 Task: Create in the project VantageTech in Backlog an issue 'Create a new online platform for online art courses with advanced virtual exhibition and portfolio features', assign it to team member softage.3@softage.net and change the status to IN PROGRESS.
Action: Mouse moved to (188, 57)
Screenshot: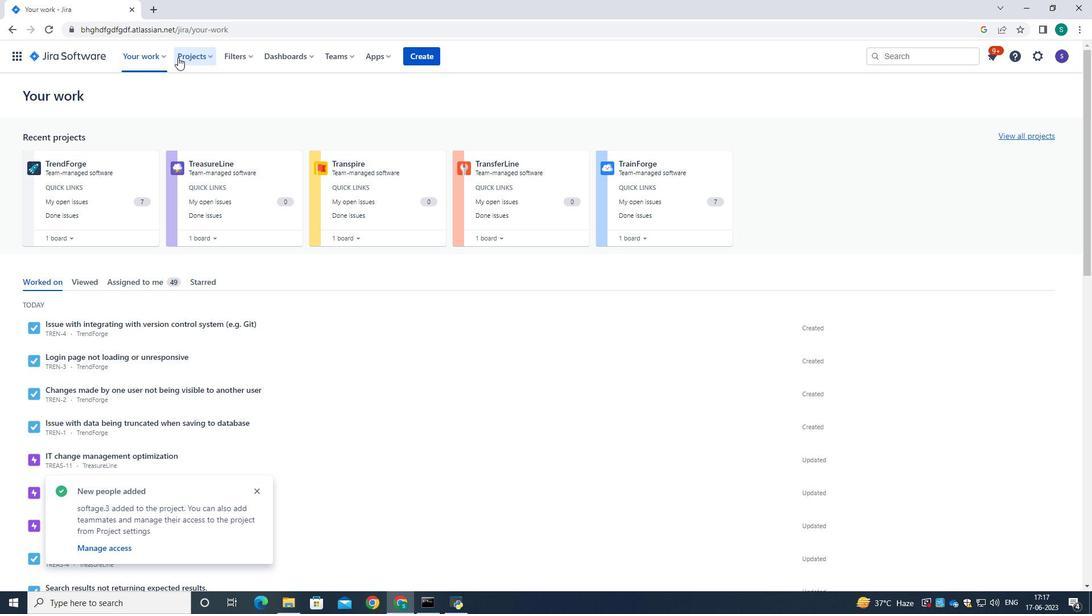 
Action: Mouse pressed left at (188, 57)
Screenshot: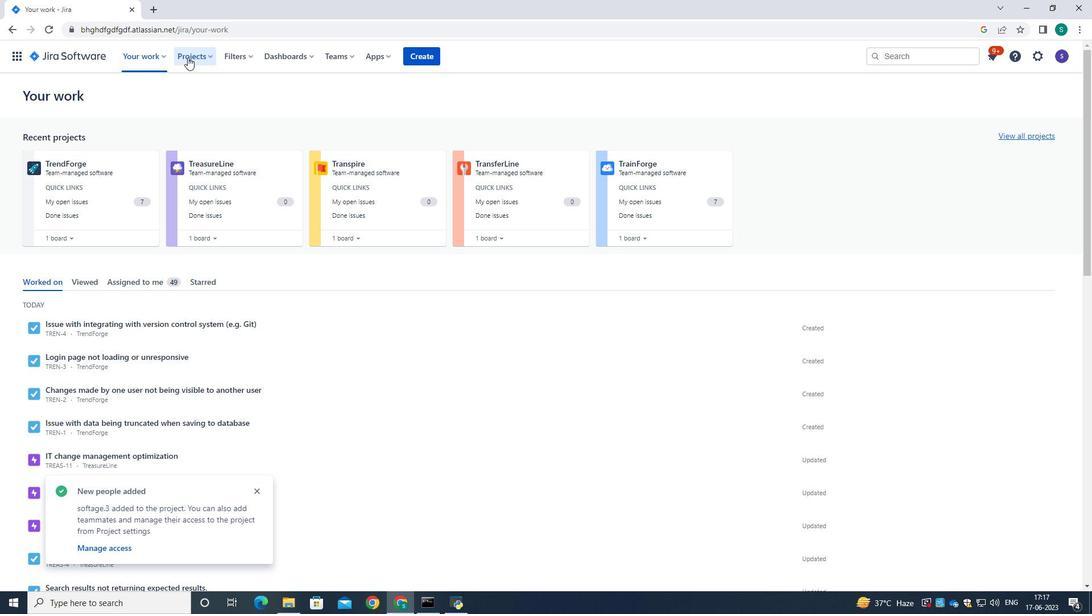 
Action: Mouse moved to (201, 60)
Screenshot: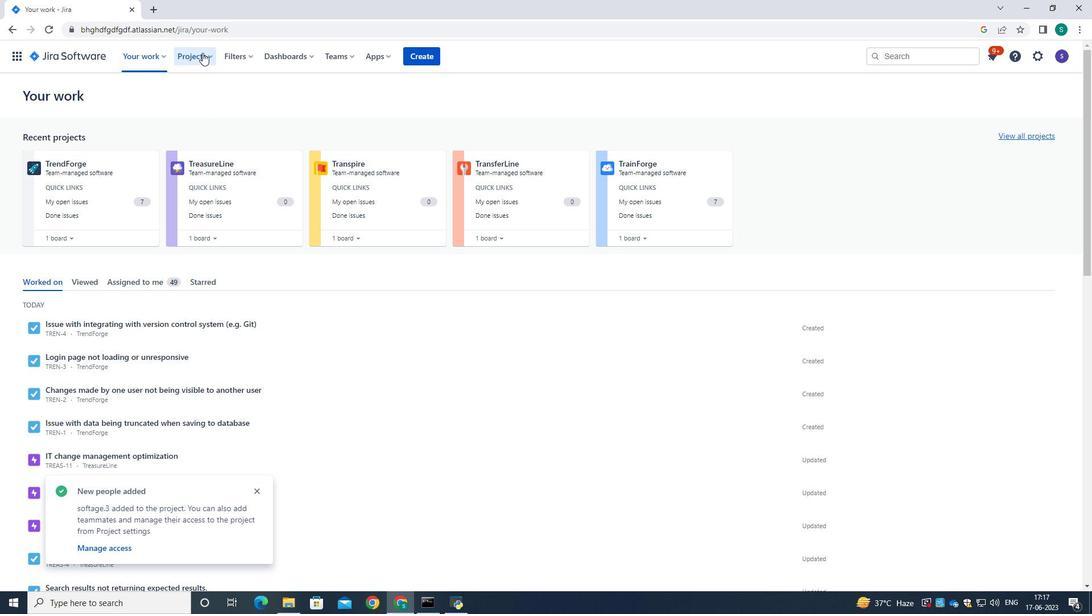 
Action: Mouse pressed left at (201, 60)
Screenshot: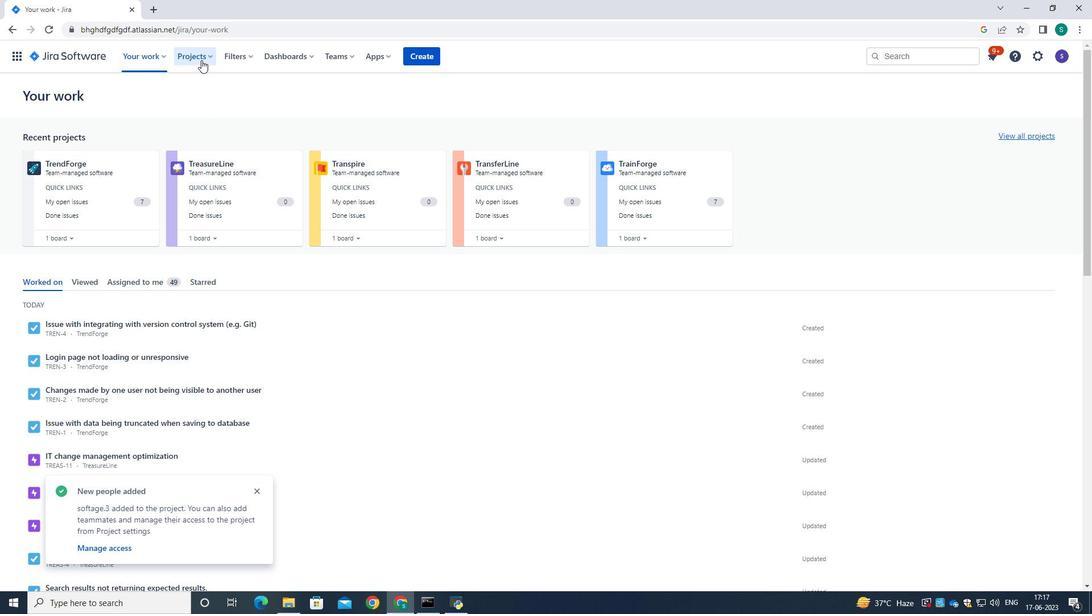 
Action: Mouse moved to (258, 492)
Screenshot: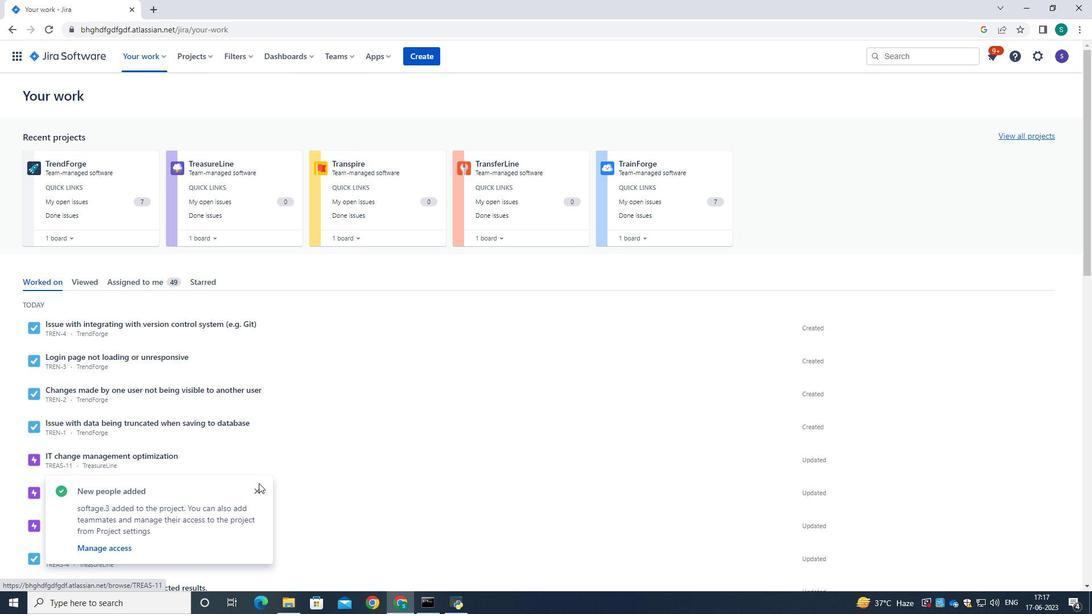 
Action: Mouse pressed left at (258, 492)
Screenshot: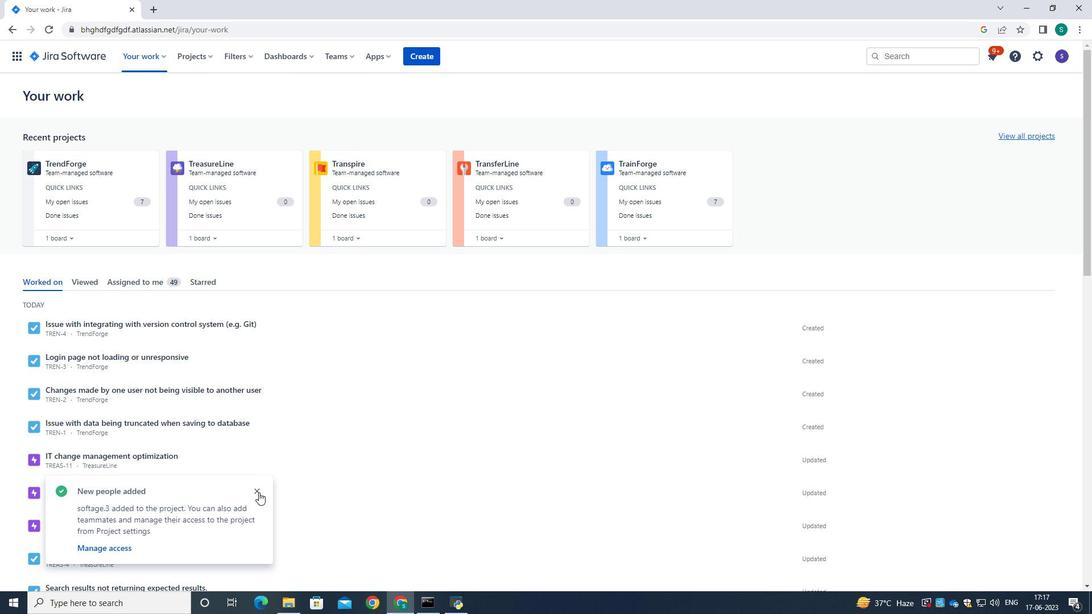 
Action: Mouse moved to (207, 60)
Screenshot: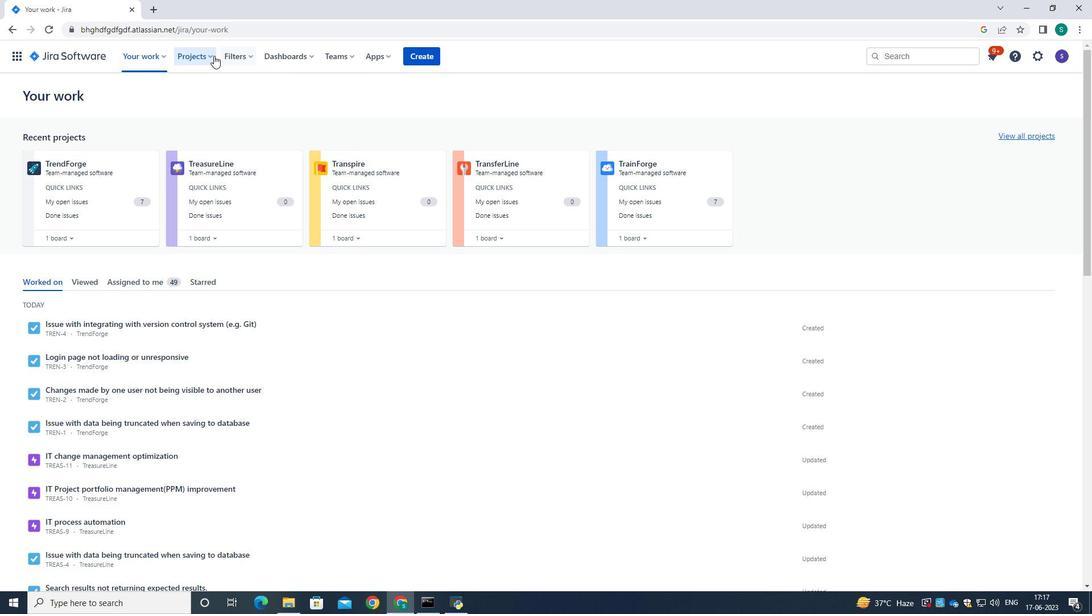 
Action: Mouse pressed left at (207, 60)
Screenshot: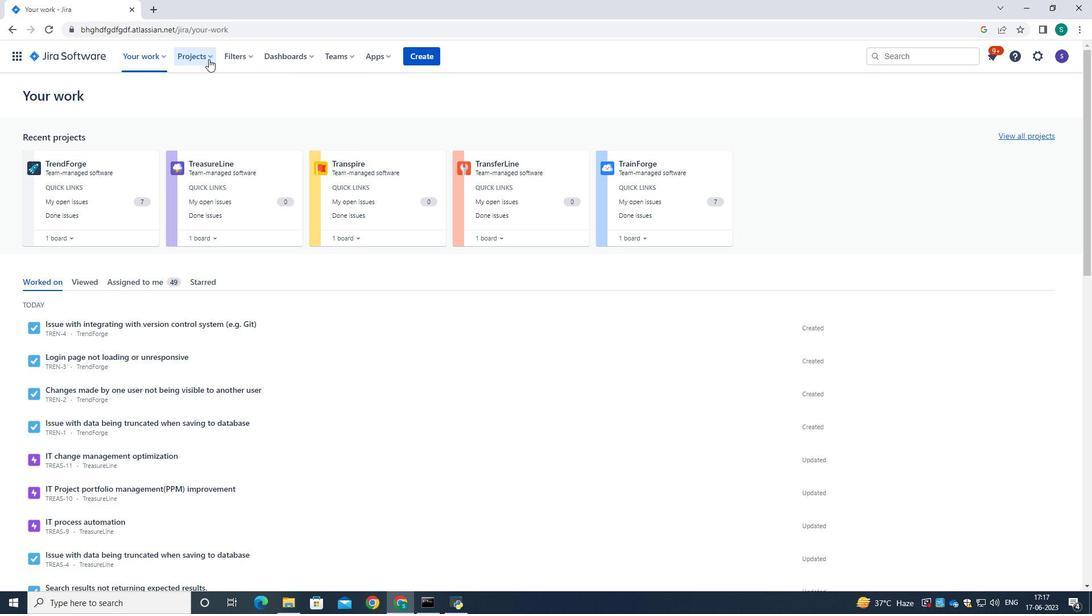 
Action: Mouse moved to (220, 116)
Screenshot: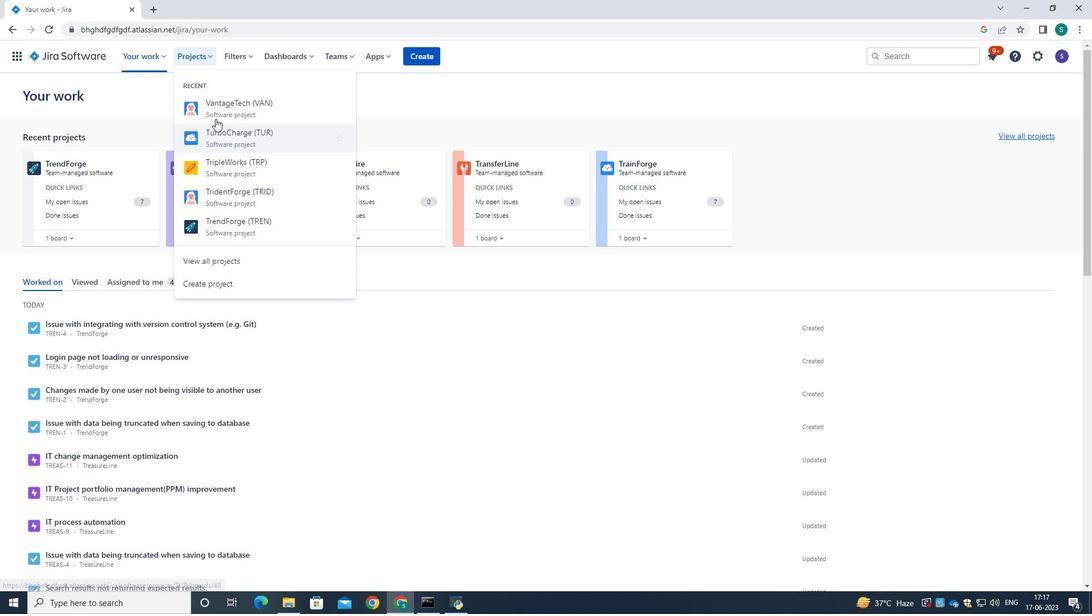 
Action: Mouse pressed left at (220, 116)
Screenshot: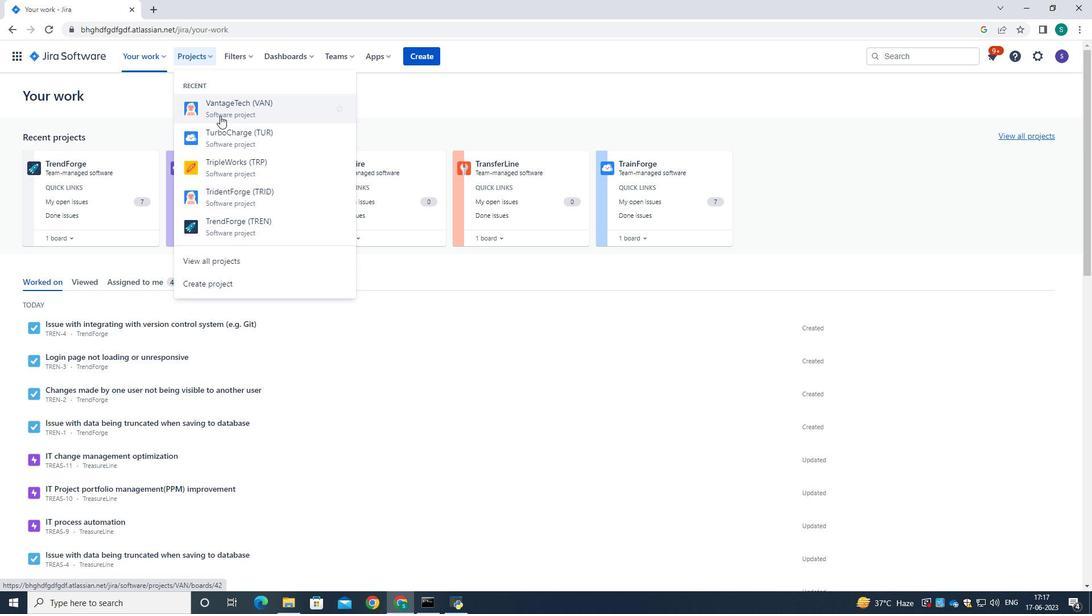 
Action: Mouse moved to (76, 175)
Screenshot: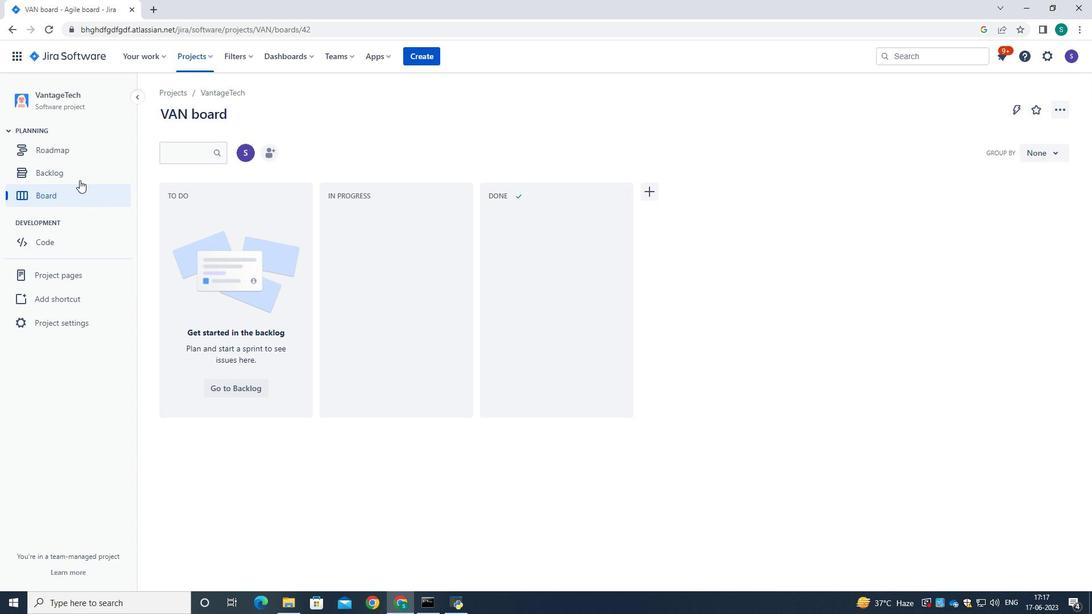 
Action: Mouse pressed left at (76, 175)
Screenshot: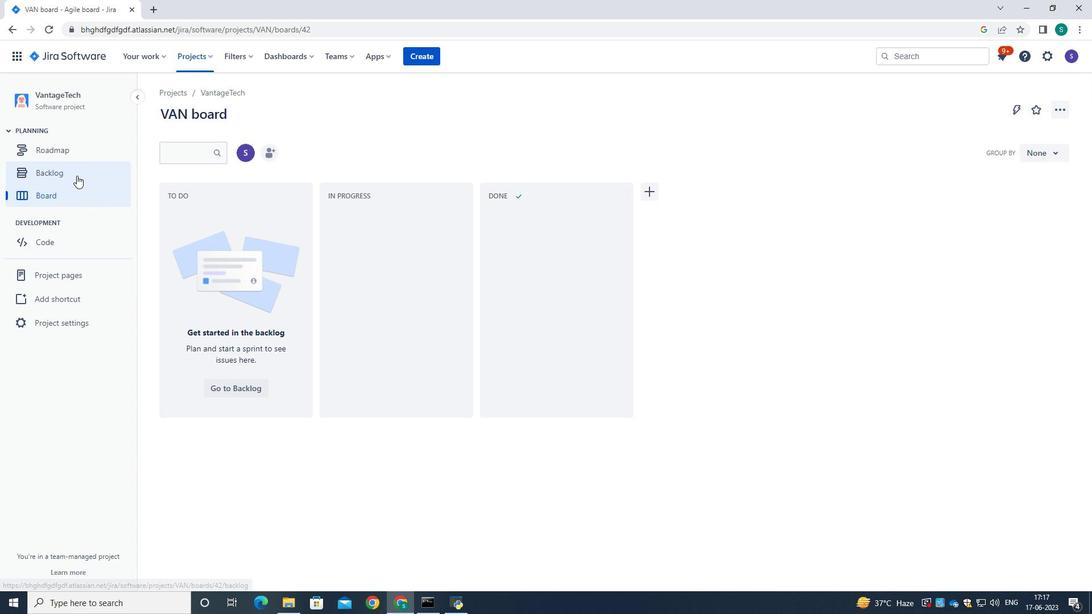 
Action: Mouse moved to (364, 278)
Screenshot: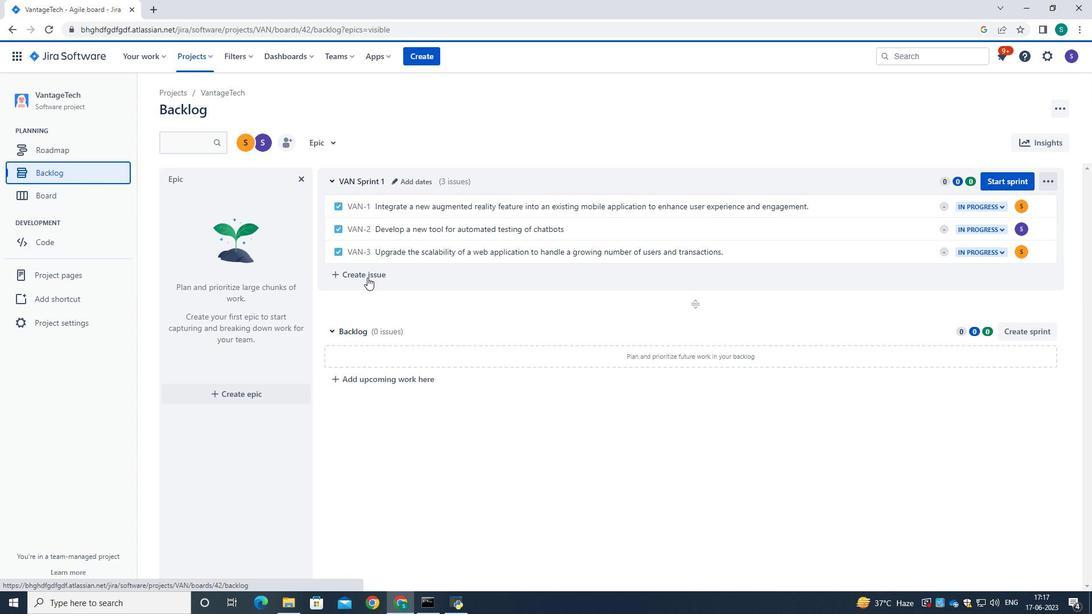 
Action: Mouse pressed left at (364, 278)
Screenshot: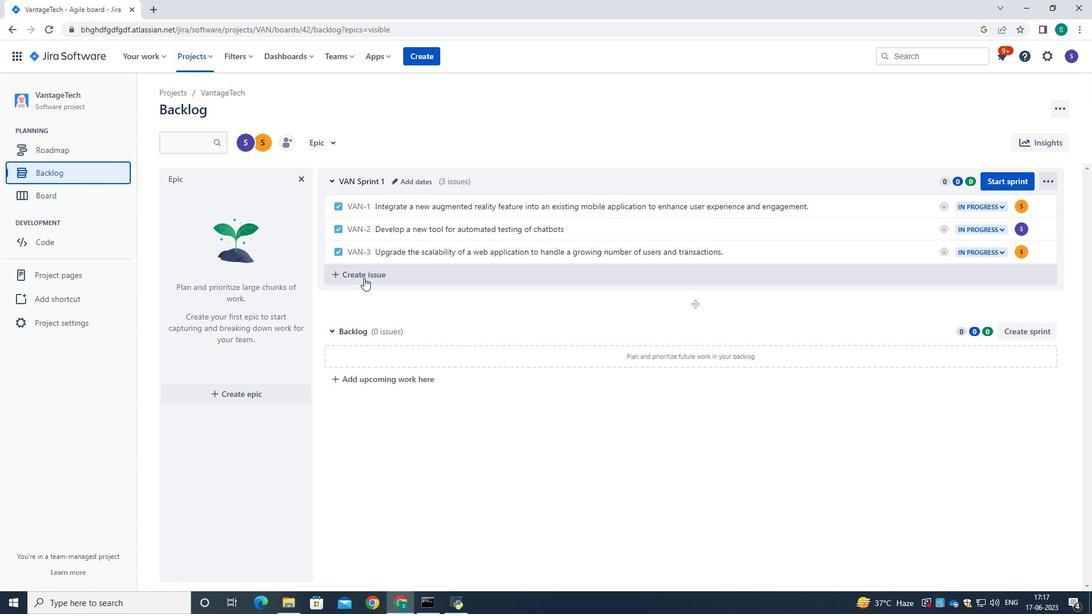 
Action: Mouse moved to (394, 276)
Screenshot: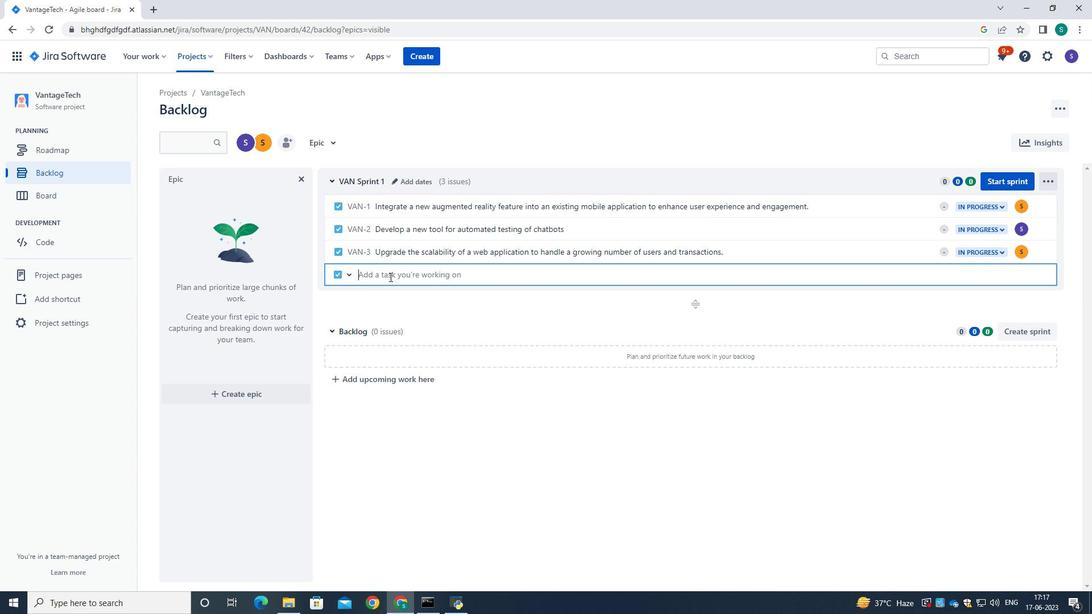 
Action: Mouse pressed left at (394, 276)
Screenshot: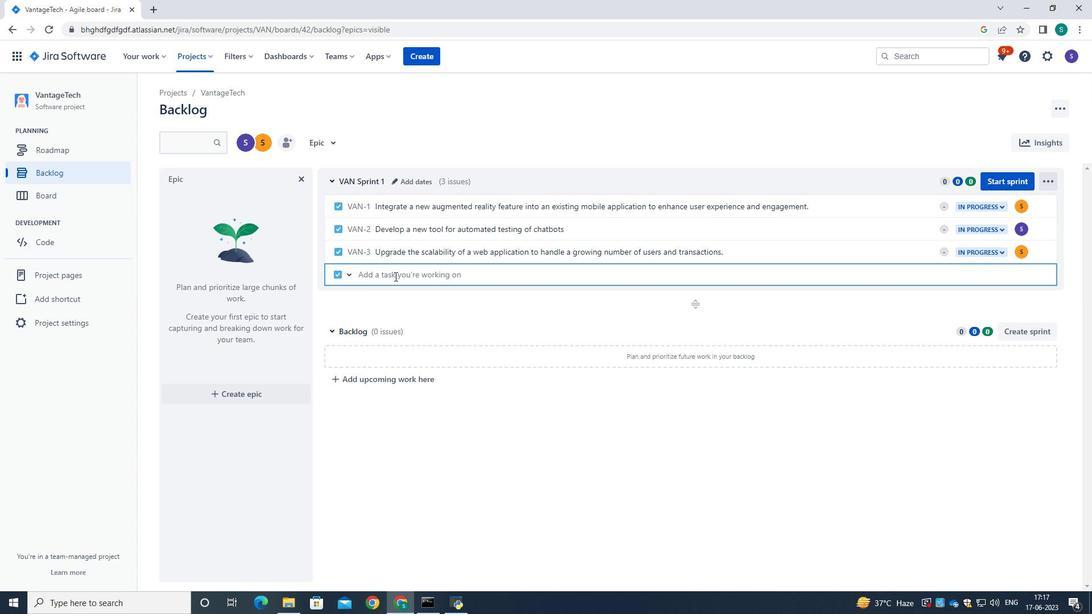 
Action: Key pressed <Key.caps_lock>C<Key.caps_lock>reate<Key.space>a<Key.space>new<Key.space>online<Key.space>platform<Key.space>for<Key.space>online<Key.space>art<Key.space>courses<Key.space>with<Key.space>advacn<Key.backspace><Key.backspace>nced<Key.space>virtual<Key.space>exhibition<Key.space>and<Key.space>portfoliio<Key.backspace><Key.backspace>o<Key.space>features.<Key.enter>
Screenshot: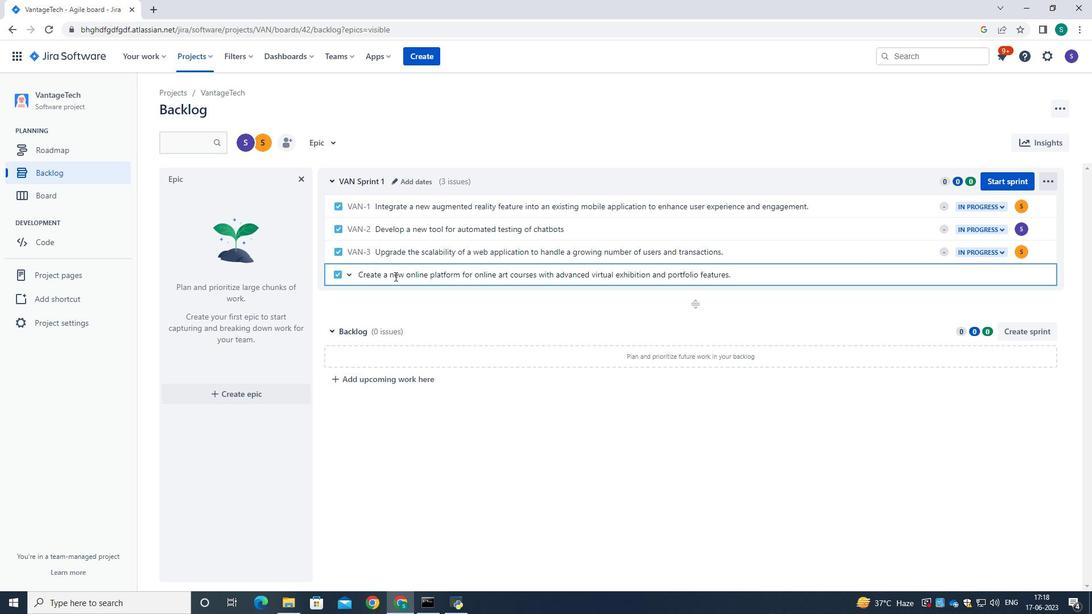 
Action: Mouse moved to (1019, 273)
Screenshot: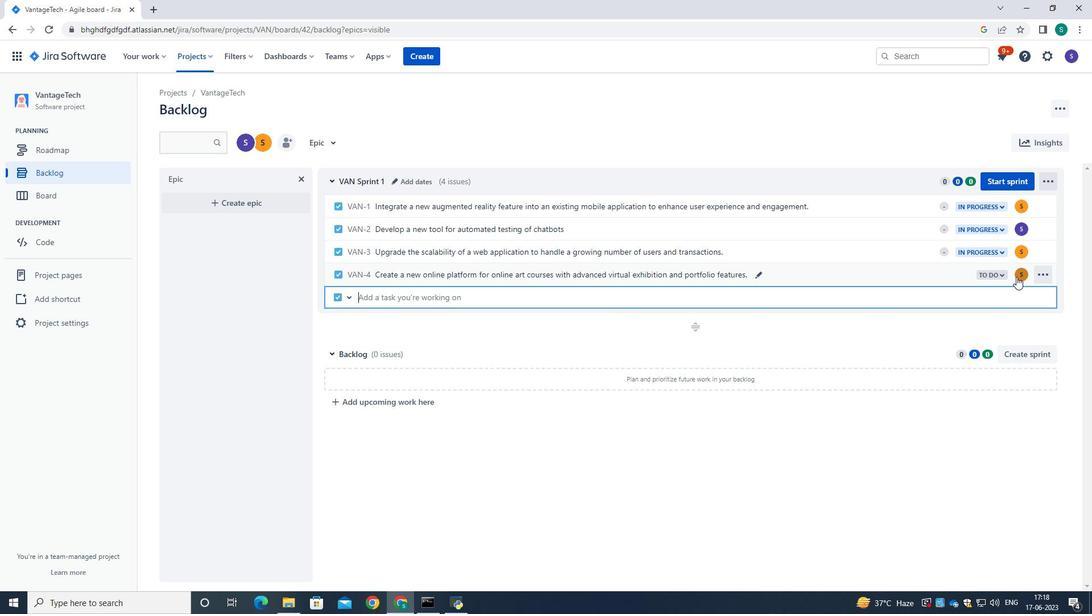 
Action: Mouse pressed left at (1019, 273)
Screenshot: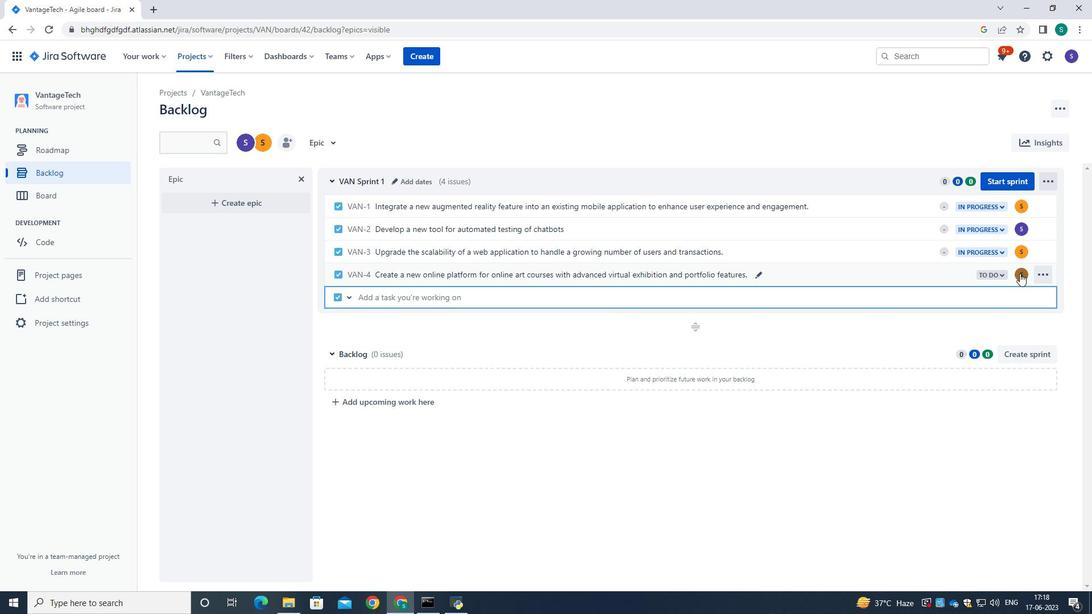 
Action: Mouse moved to (914, 242)
Screenshot: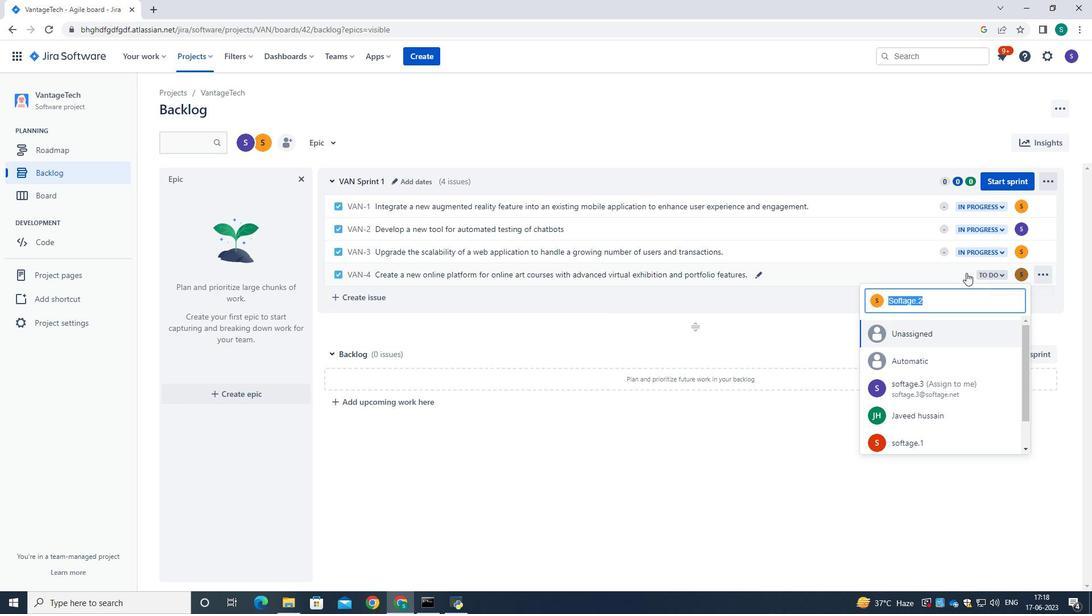 
Action: Key pressed sftag<Key.backspace><Key.backspace><Key.backspace><Key.backspace>oftage.32<Key.backspace><Key.shift>@softage.net
Screenshot: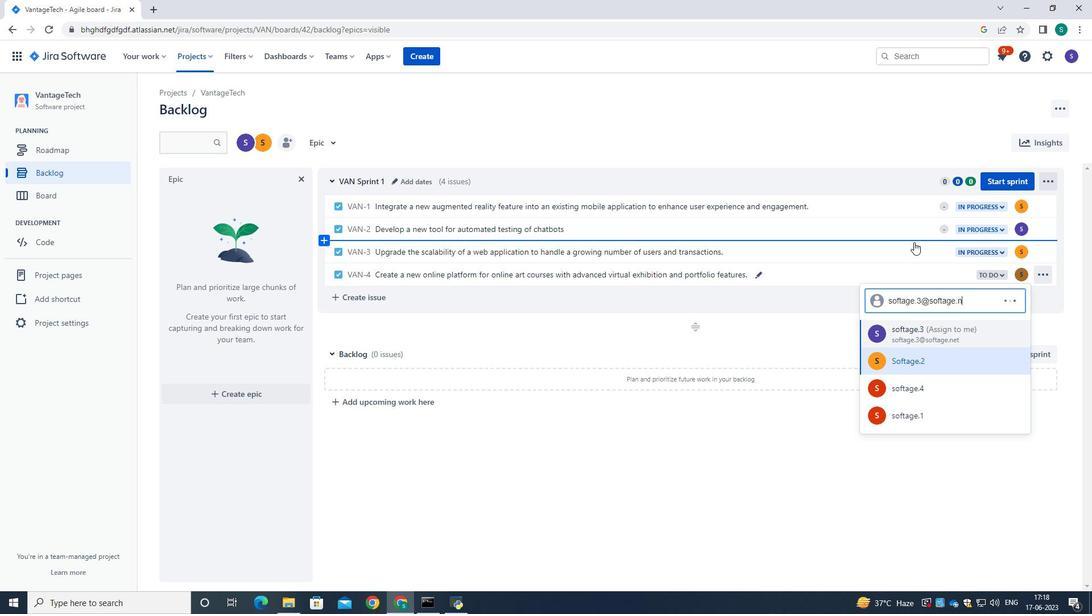 
Action: Mouse moved to (923, 333)
Screenshot: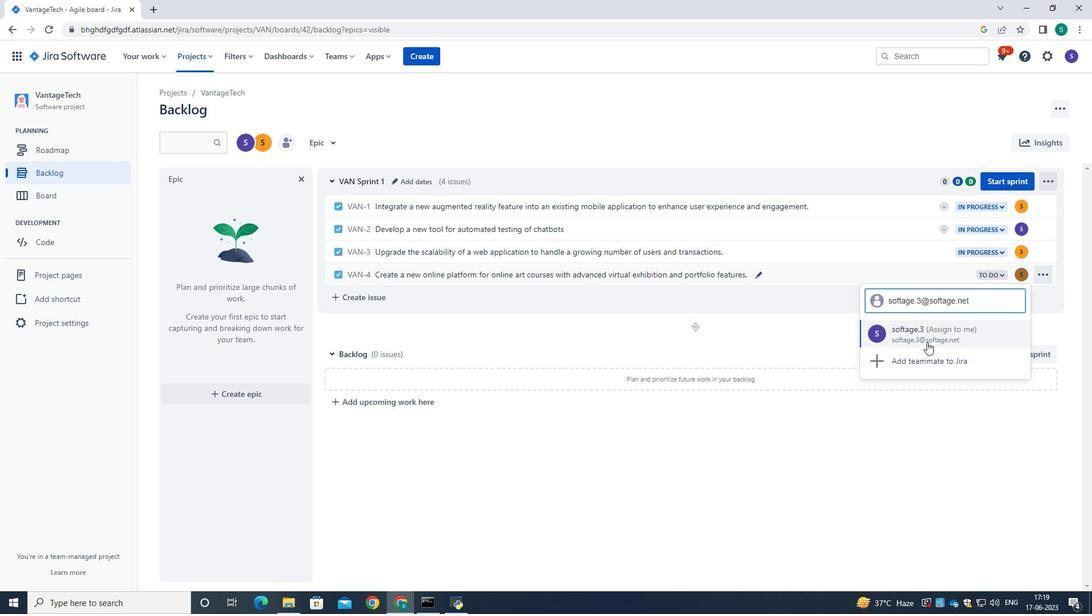 
Action: Mouse pressed left at (923, 333)
Screenshot: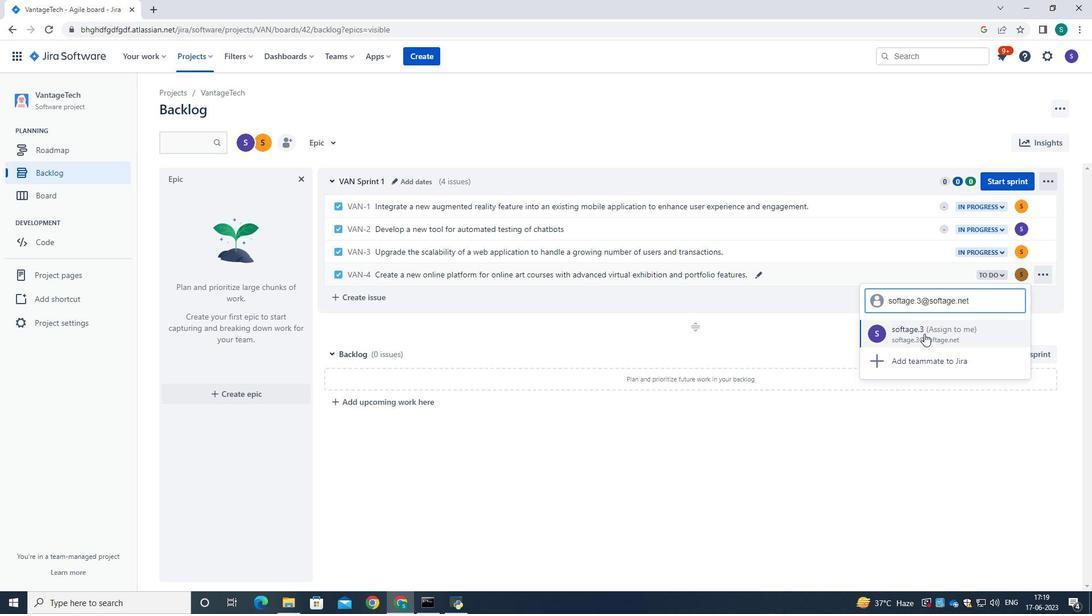 
Action: Mouse moved to (999, 275)
Screenshot: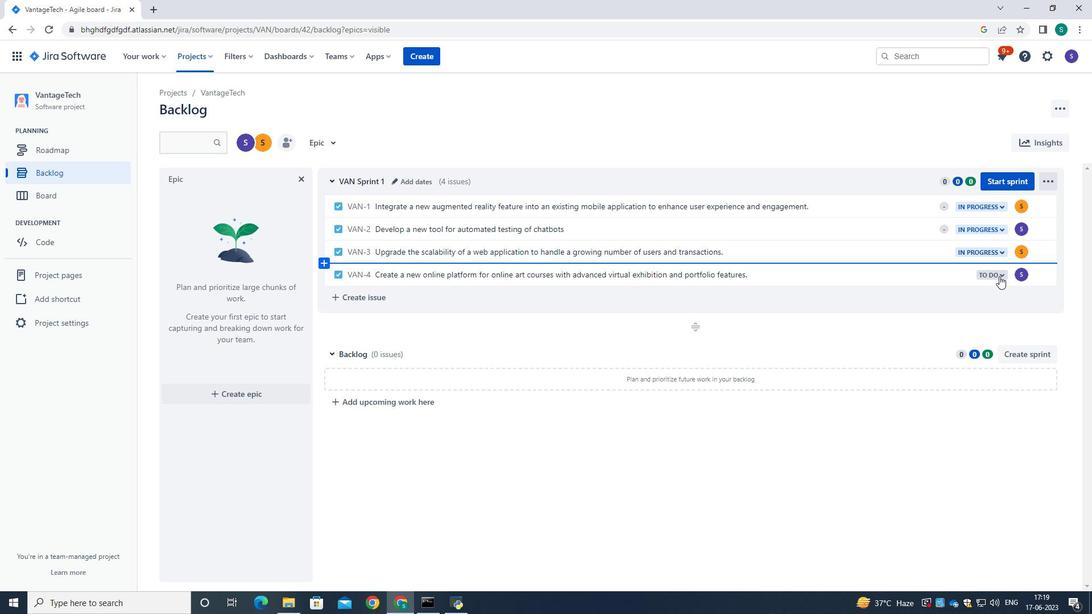 
Action: Mouse pressed left at (999, 275)
Screenshot: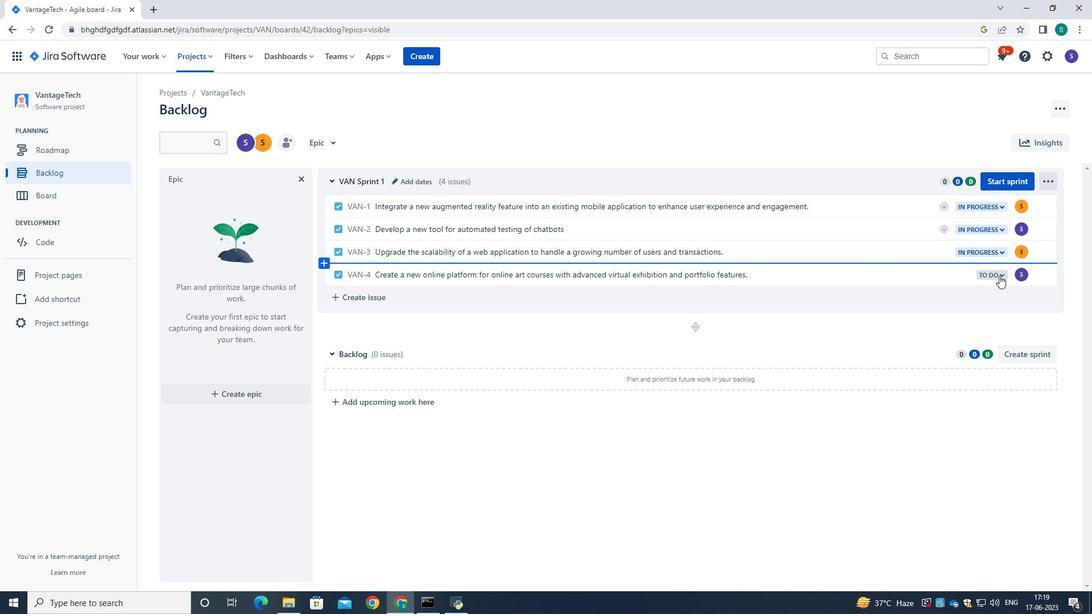 
Action: Mouse moved to (947, 300)
Screenshot: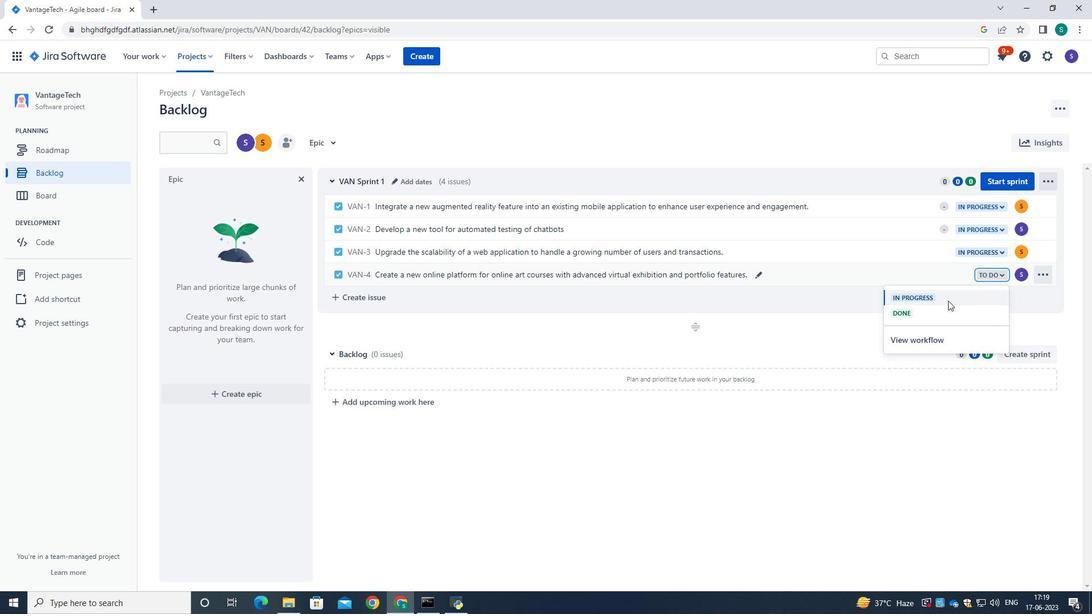 
Action: Mouse pressed left at (947, 300)
Screenshot: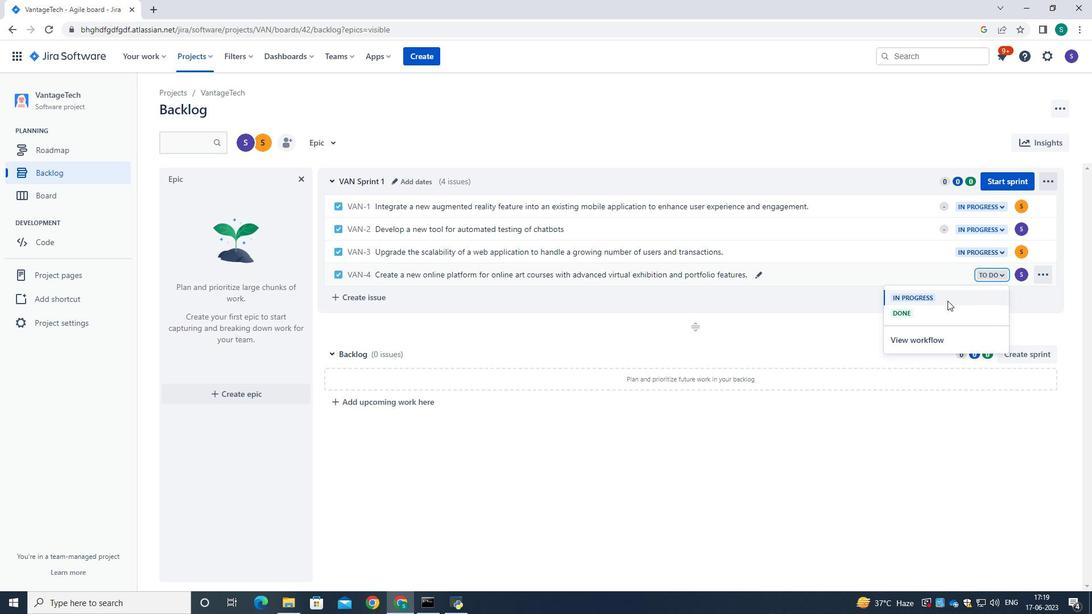 
Action: Mouse moved to (793, 151)
Screenshot: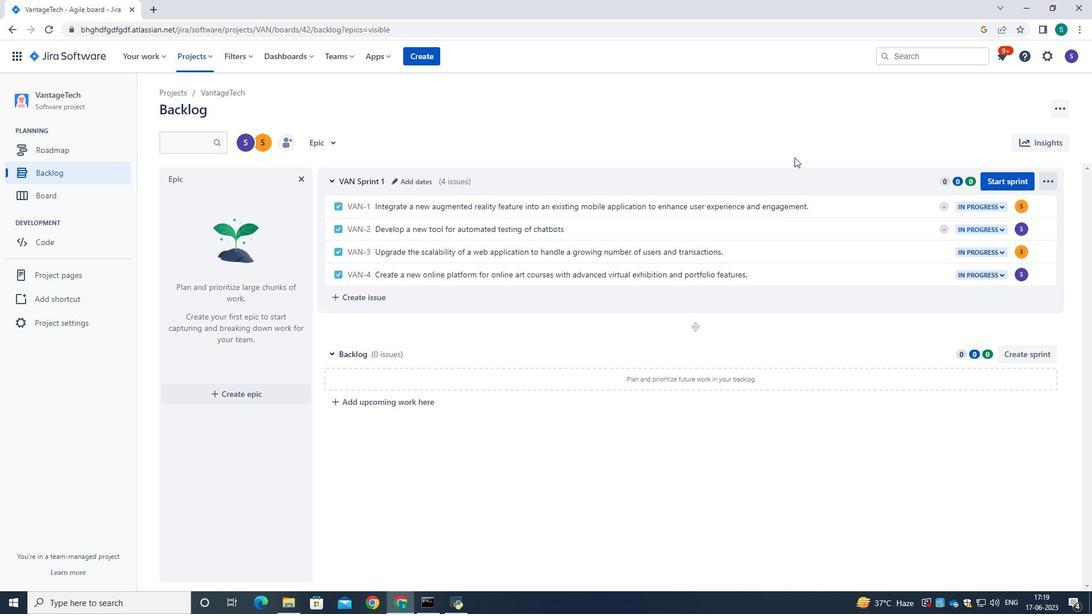 
Action: Mouse pressed left at (793, 151)
Screenshot: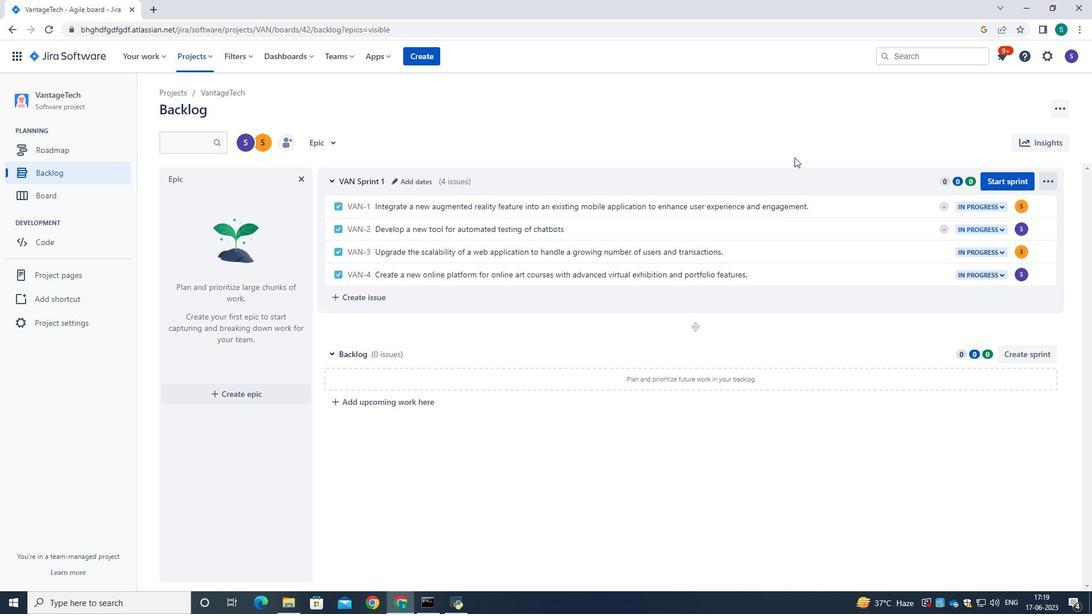 
